 Task: Find all emails with a follow-up flag in Outlook.
Action: Mouse moved to (300, 9)
Screenshot: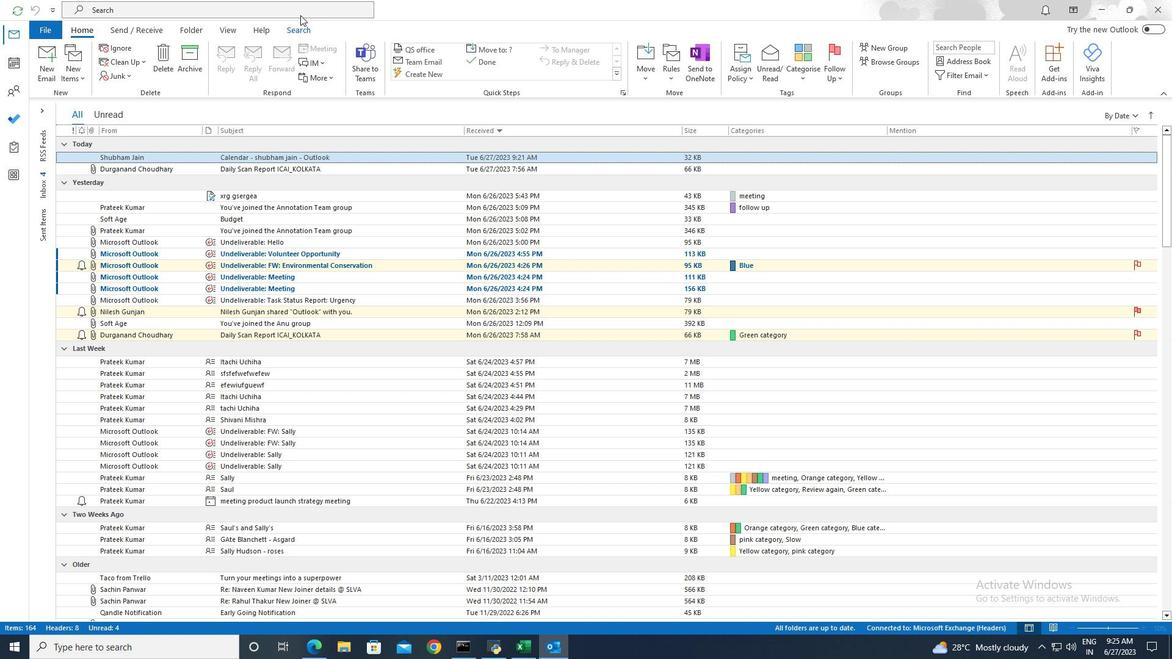 
Action: Mouse pressed left at (300, 9)
Screenshot: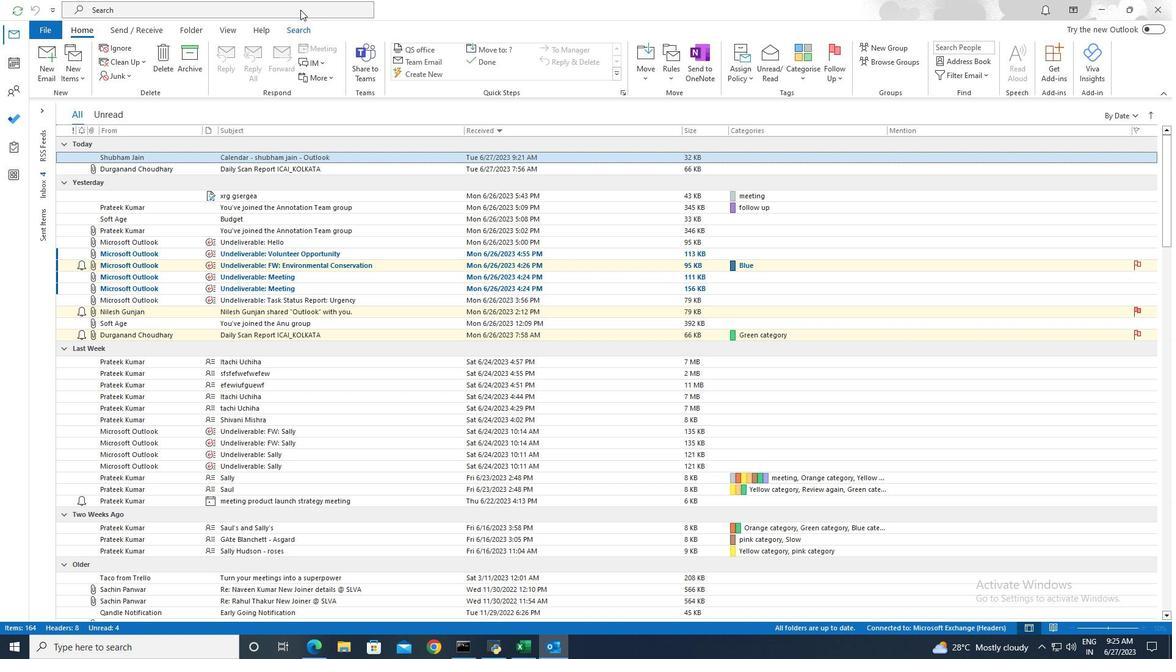 
Action: Mouse moved to (415, 10)
Screenshot: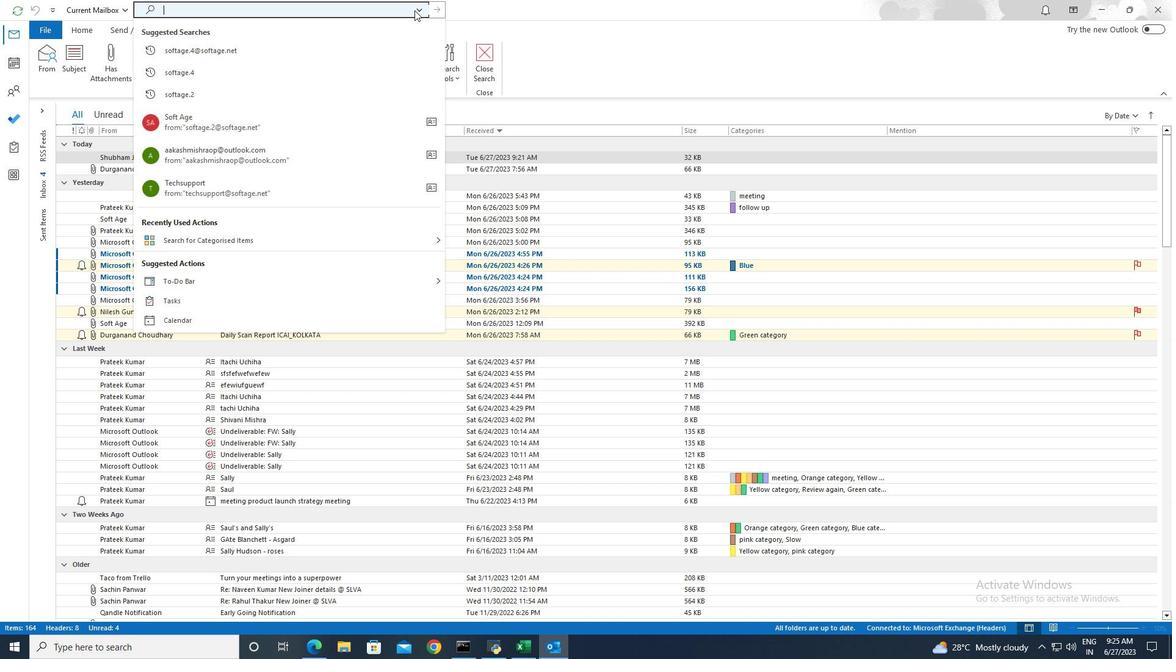 
Action: Mouse pressed left at (415, 10)
Screenshot: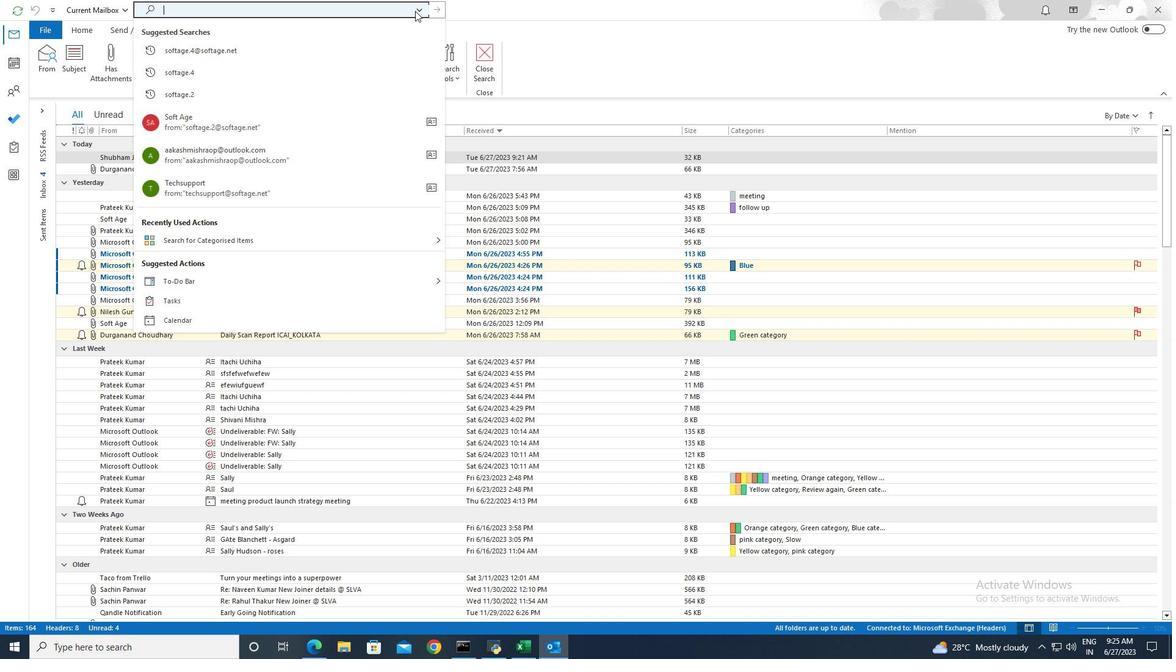 
Action: Mouse moved to (272, 173)
Screenshot: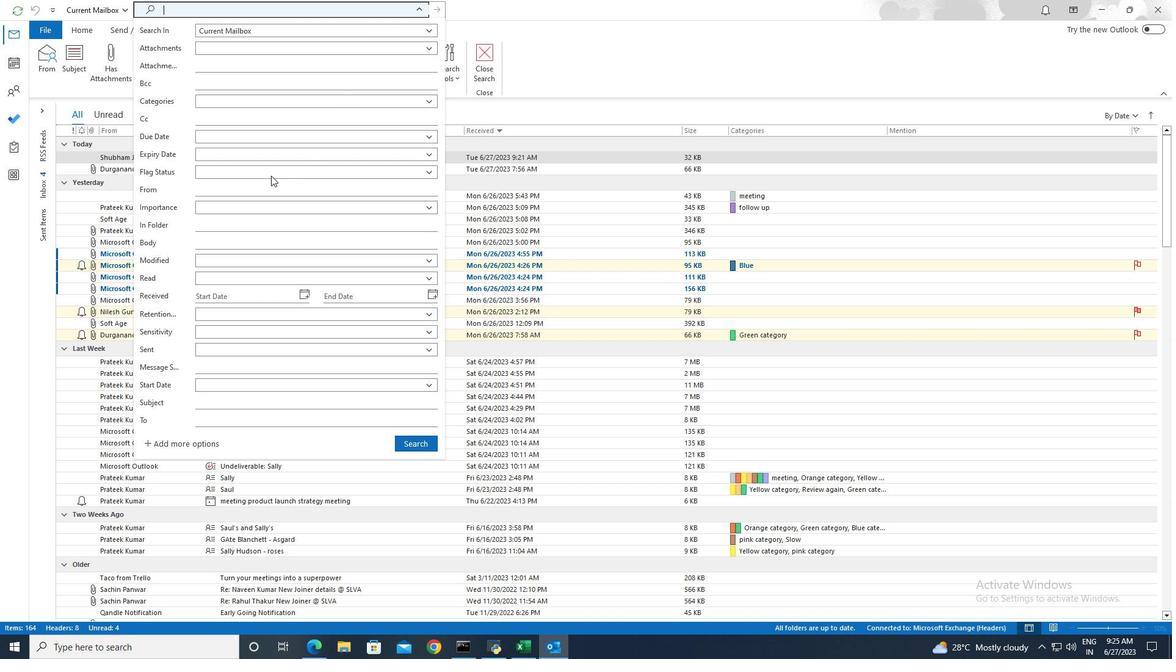 
Action: Mouse pressed left at (272, 173)
Screenshot: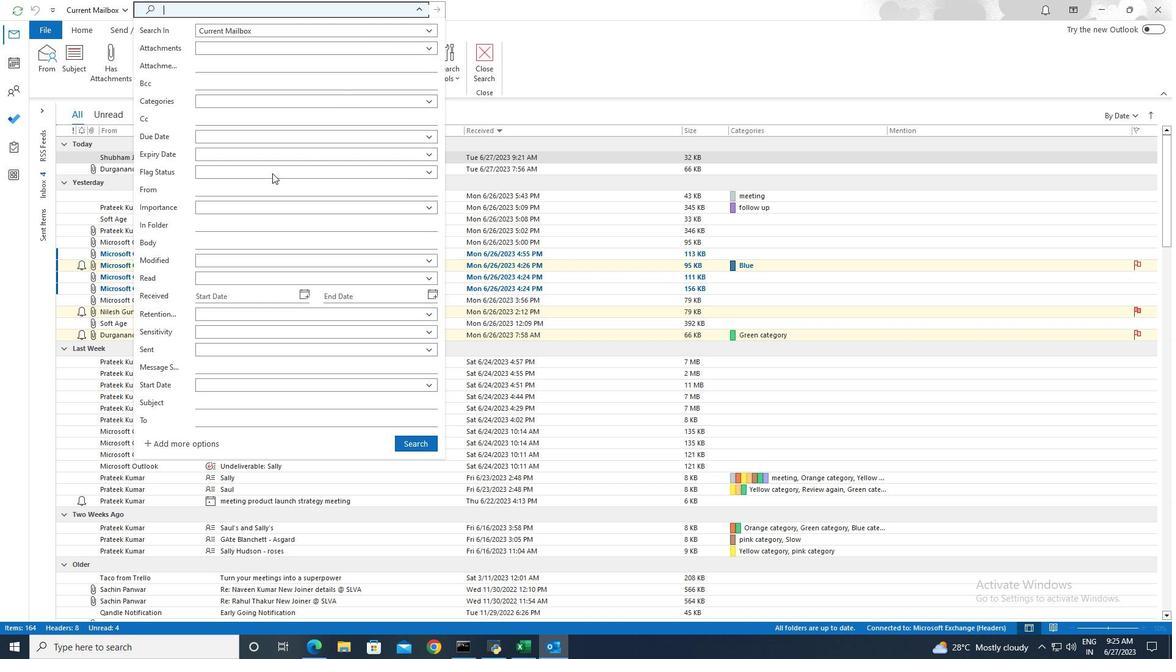 
Action: Mouse moved to (265, 219)
Screenshot: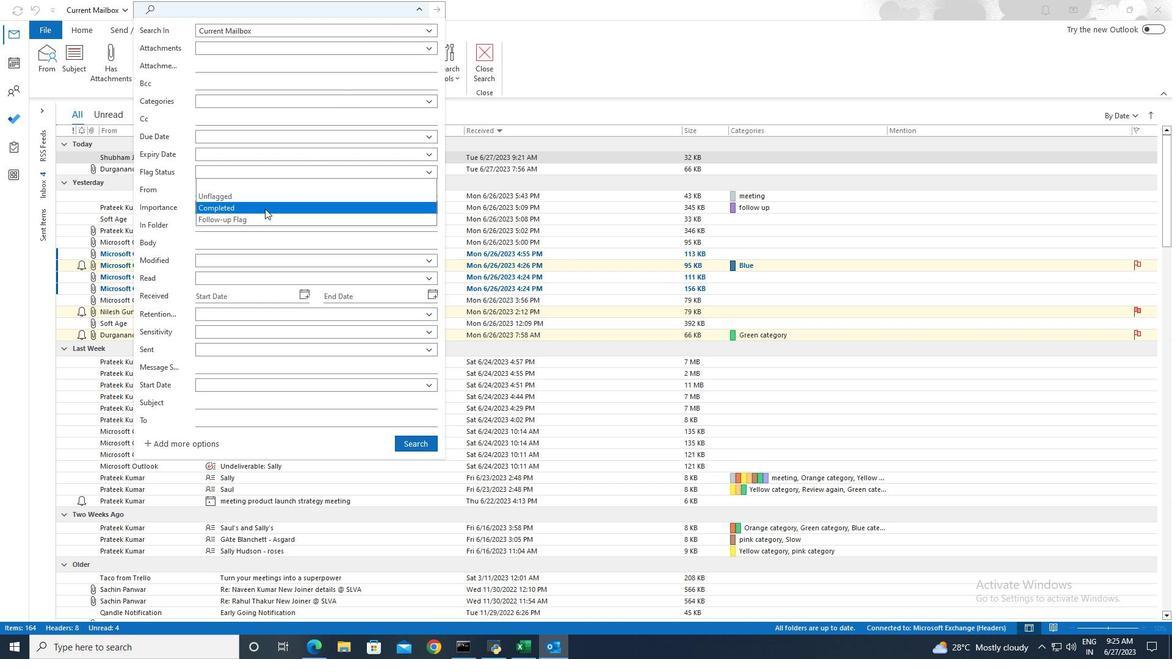 
Action: Mouse pressed left at (265, 219)
Screenshot: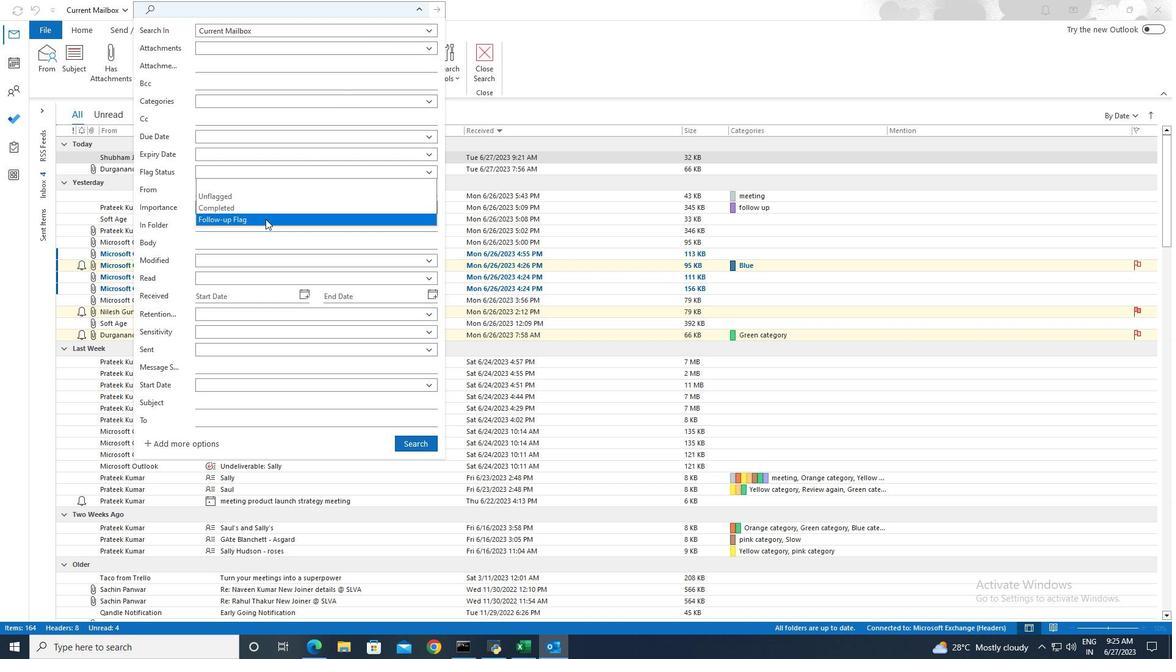 
Action: Mouse moved to (407, 441)
Screenshot: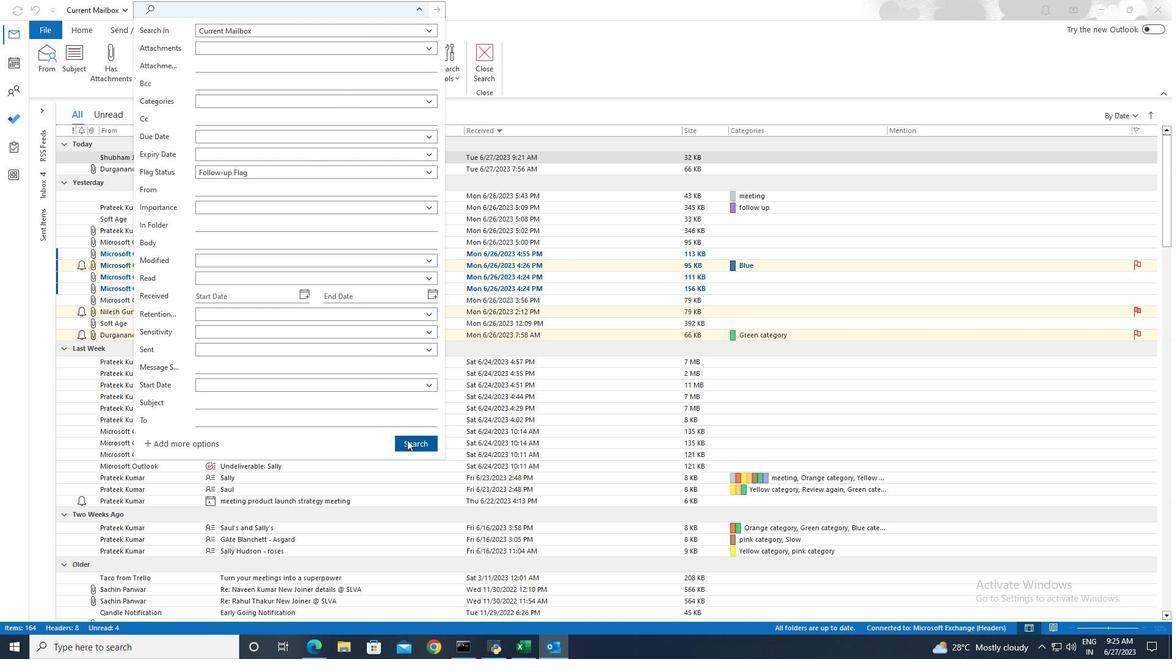 
Action: Mouse pressed left at (407, 441)
Screenshot: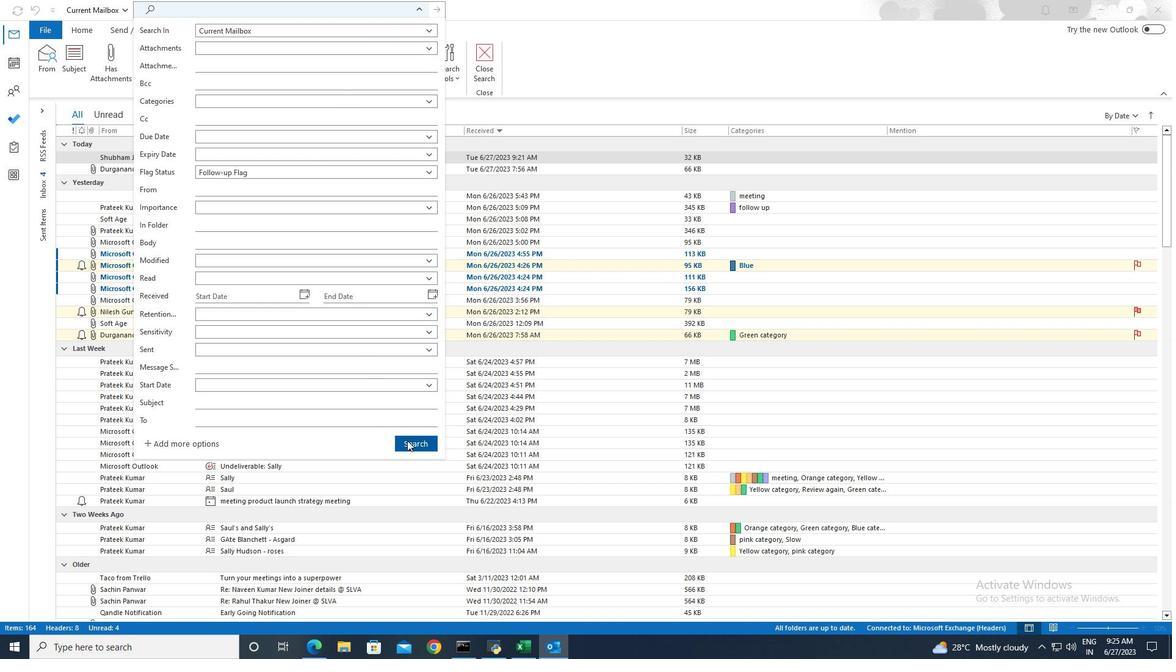 
Action: Mouse moved to (405, 437)
Screenshot: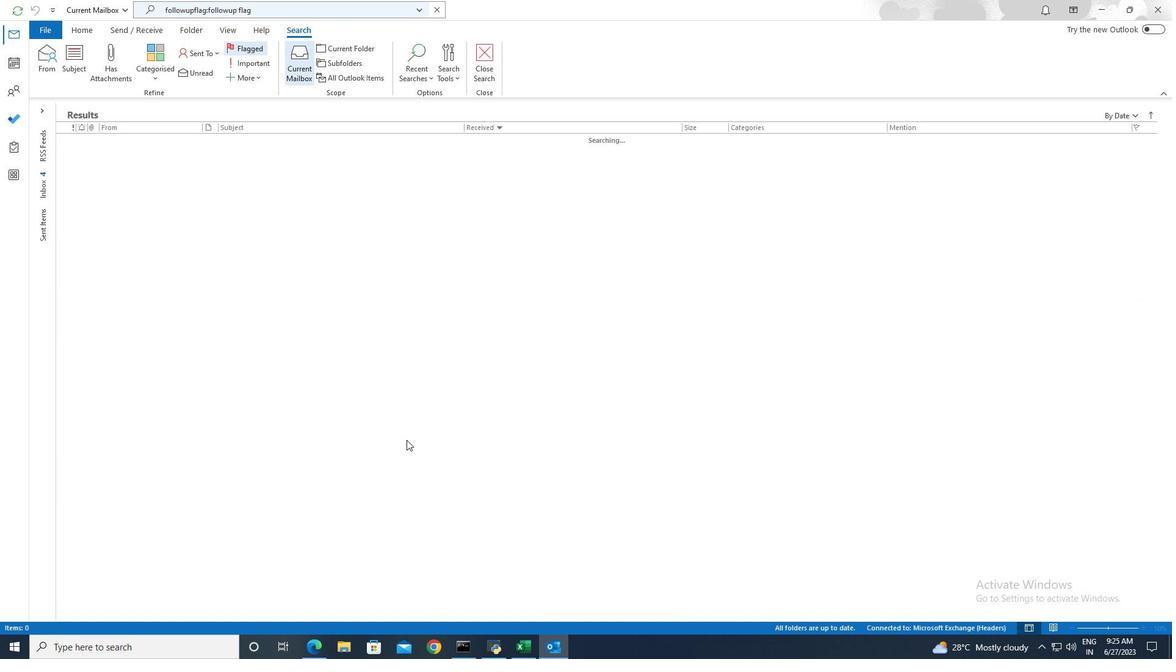 
